 Task: Assign Aaihsa Nishni  as Assignee of Issue Issue0023 in Backlog  in Scrum Project Project0005 in Jira
Action: Mouse moved to (417, 464)
Screenshot: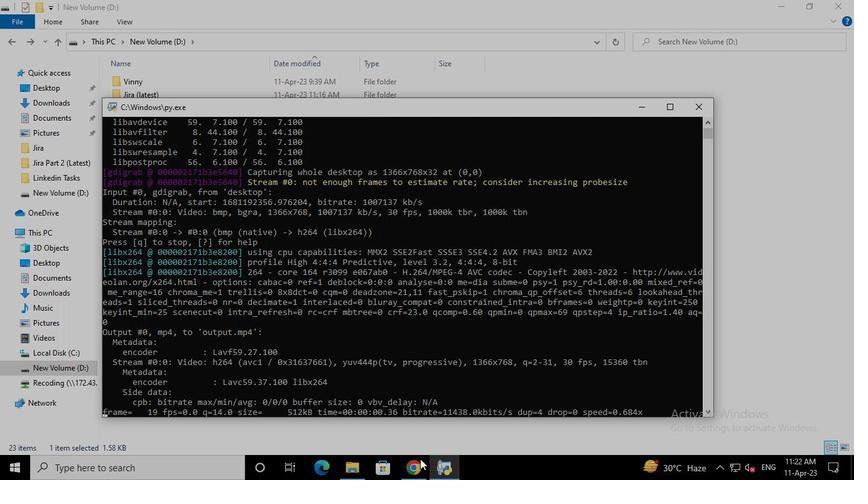 
Action: Mouse pressed left at (417, 464)
Screenshot: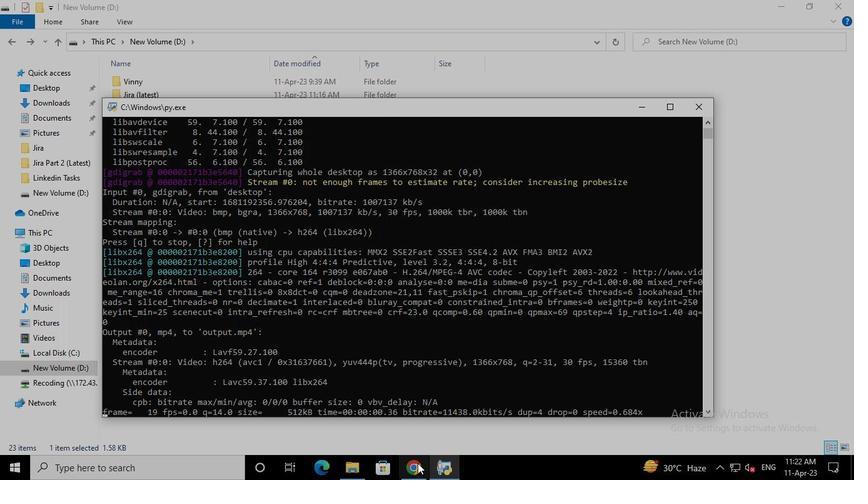 
Action: Mouse moved to (84, 195)
Screenshot: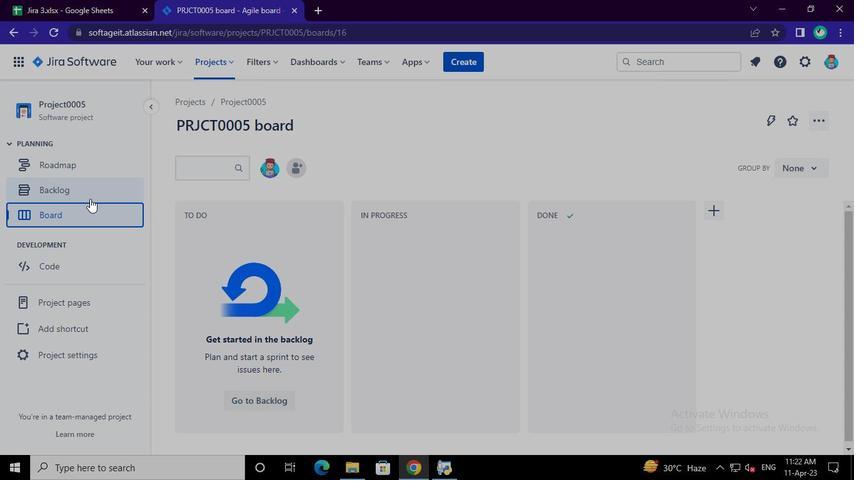 
Action: Mouse pressed left at (84, 195)
Screenshot: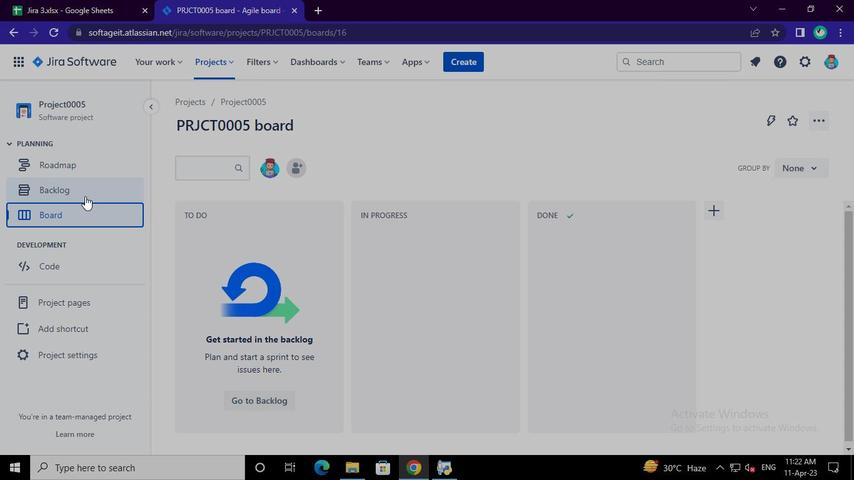 
Action: Mouse moved to (773, 327)
Screenshot: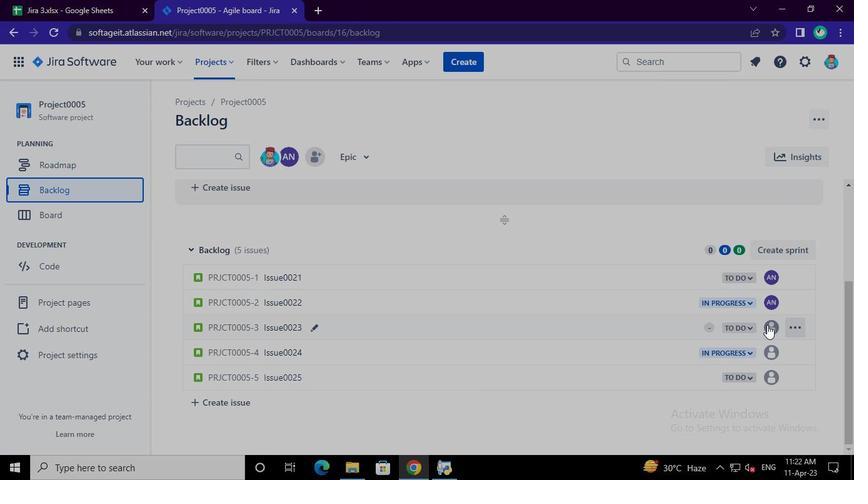 
Action: Mouse pressed left at (773, 327)
Screenshot: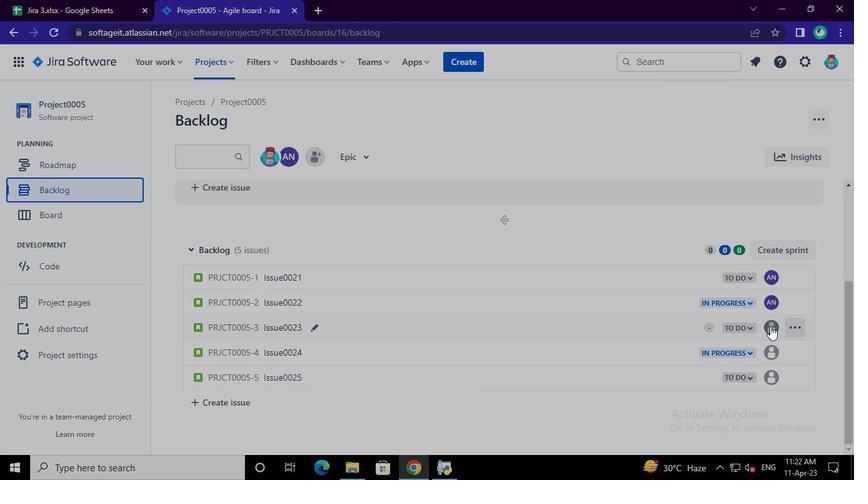 
Action: Mouse moved to (666, 445)
Screenshot: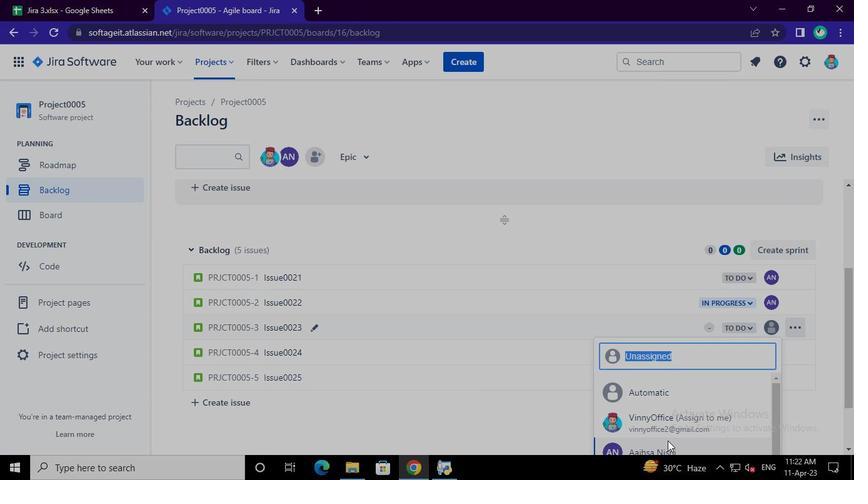 
Action: Mouse pressed left at (666, 445)
Screenshot: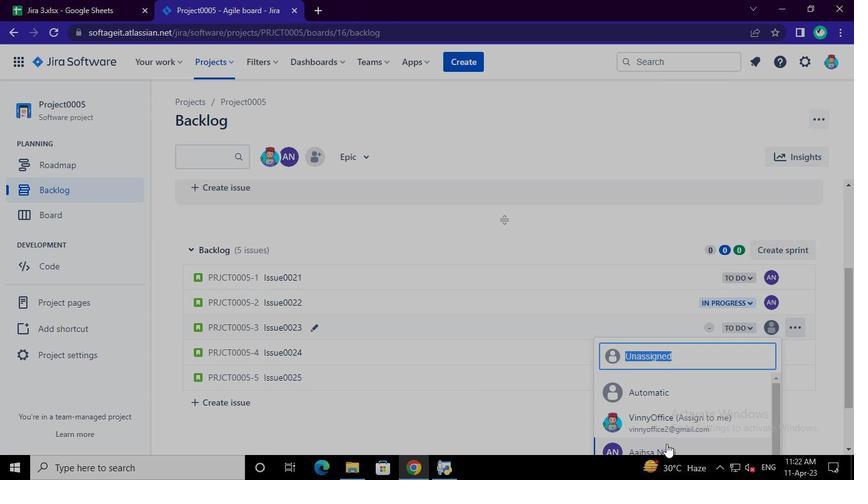 
Action: Mouse moved to (451, 477)
Screenshot: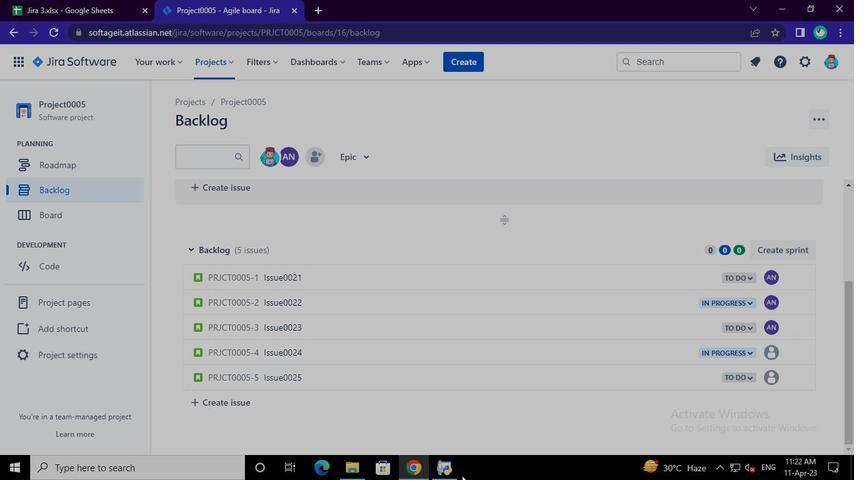 
Action: Mouse pressed left at (451, 477)
Screenshot: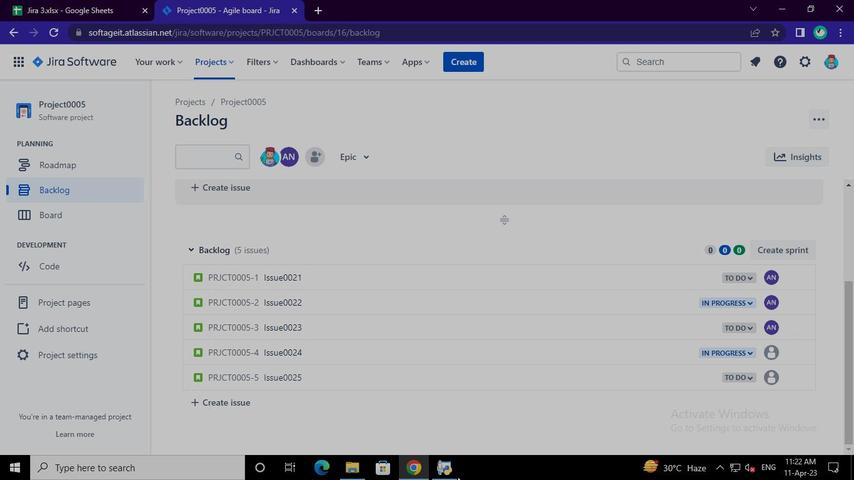 
Action: Mouse moved to (696, 107)
Screenshot: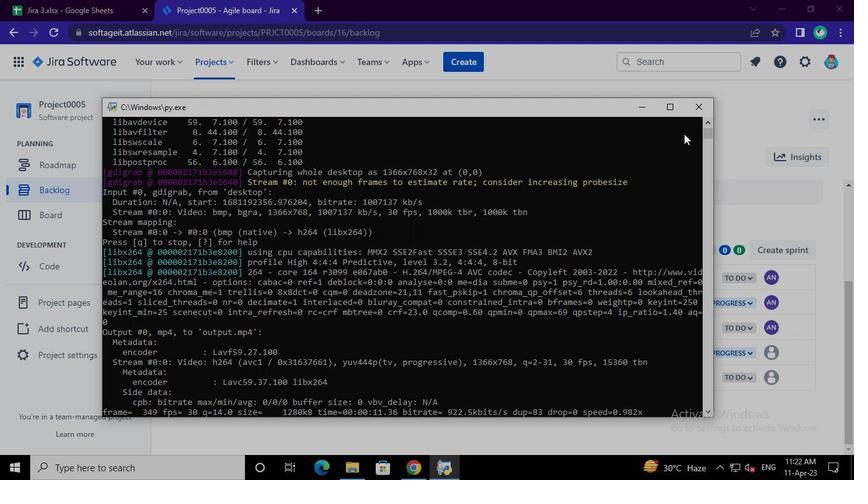 
Action: Mouse pressed left at (696, 107)
Screenshot: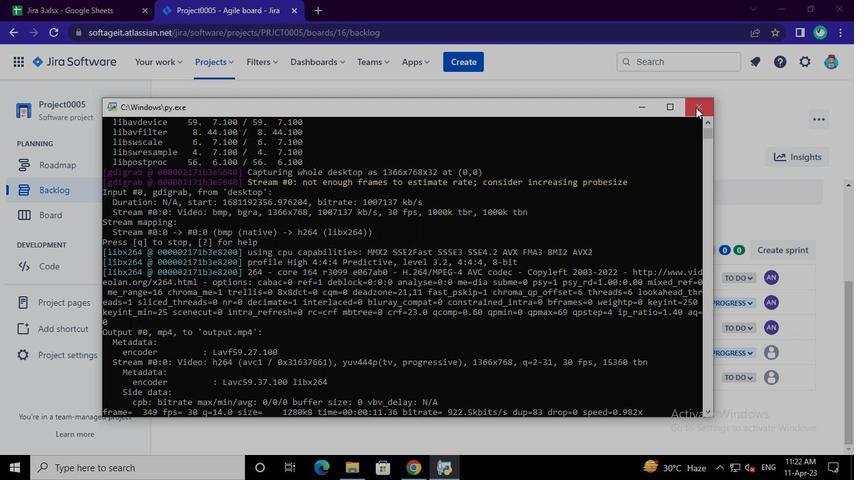 
